 Task: Change scribble line colour to red.
Action: Mouse moved to (368, 270)
Screenshot: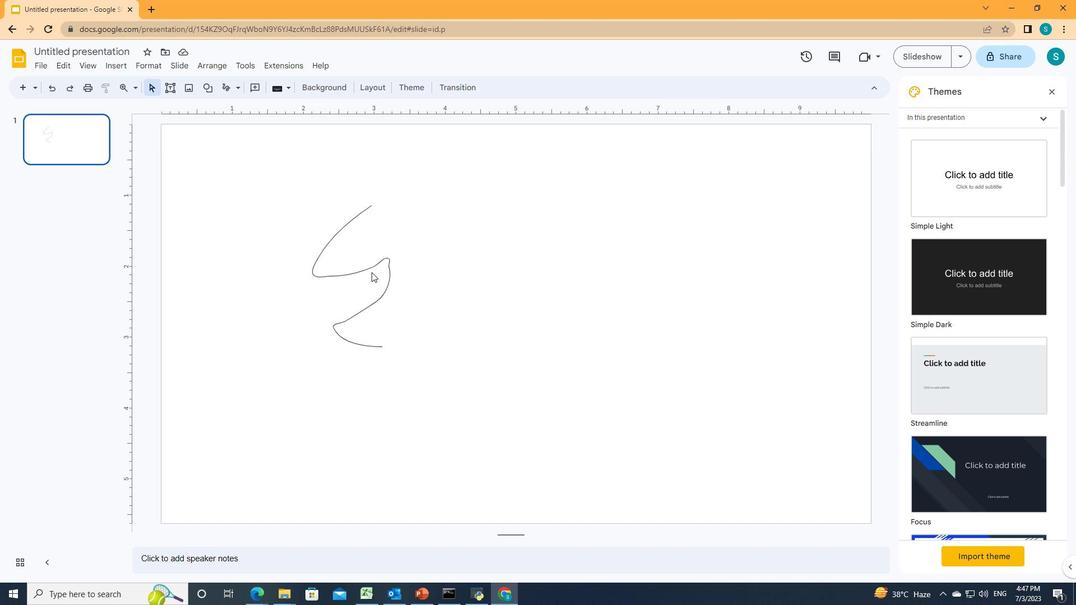 
Action: Mouse pressed left at (368, 270)
Screenshot: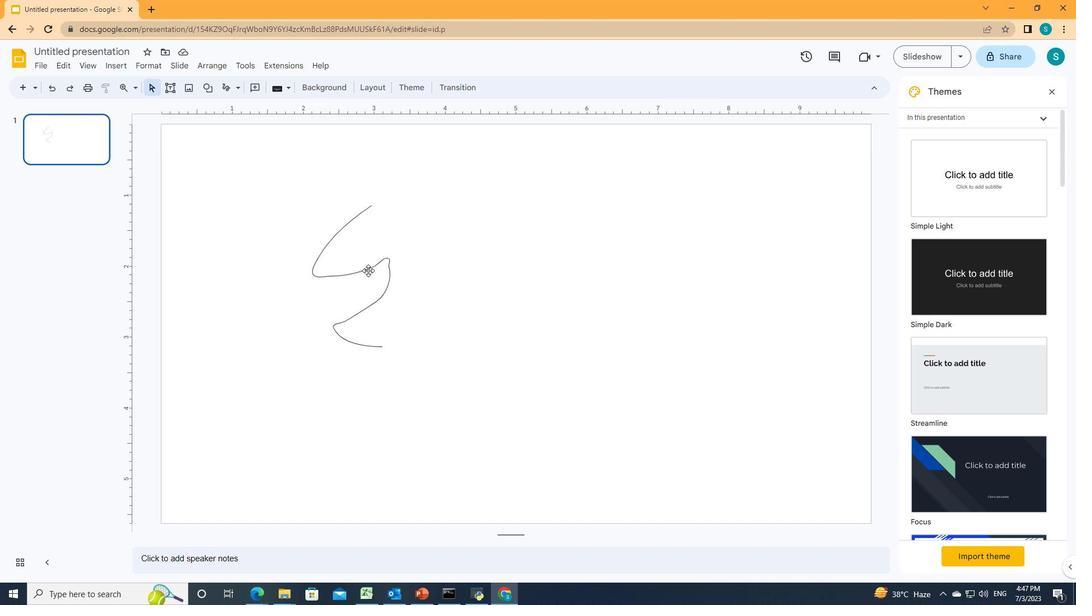 
Action: Mouse moved to (258, 86)
Screenshot: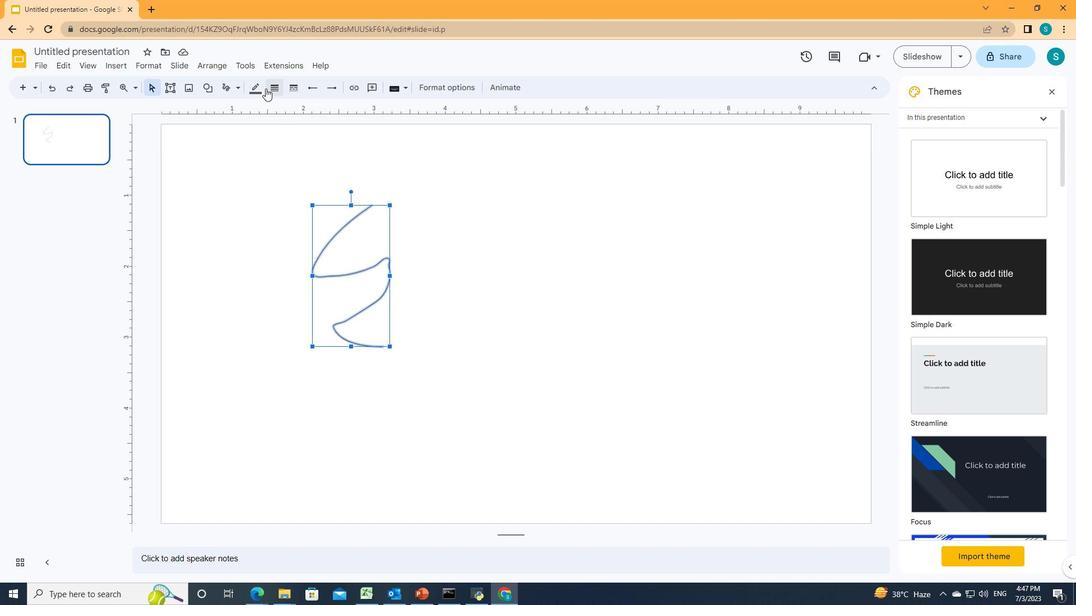 
Action: Mouse pressed left at (258, 86)
Screenshot: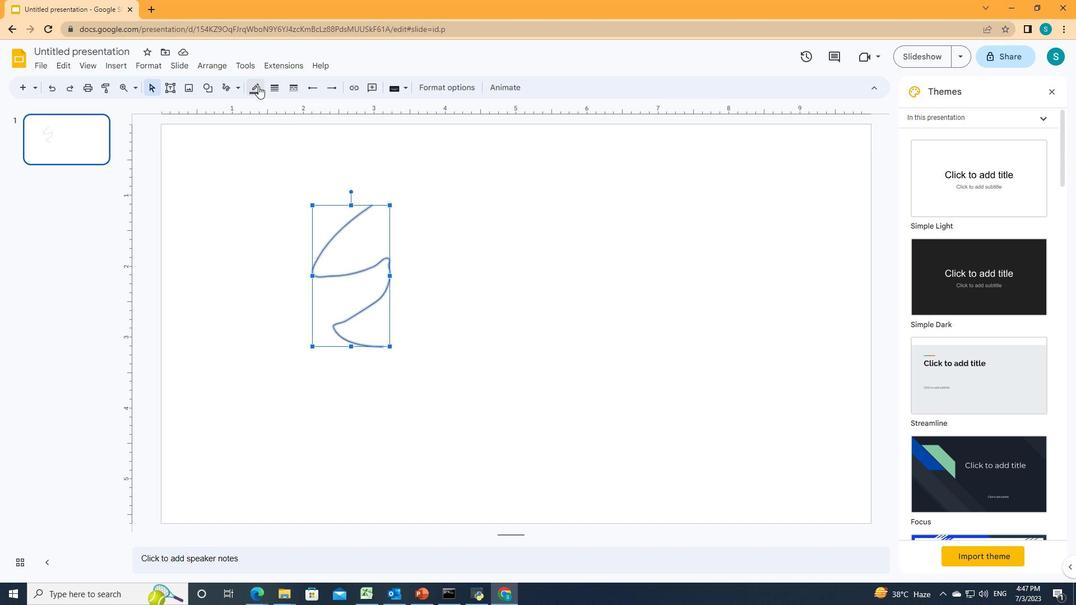 
Action: Mouse moved to (269, 195)
Screenshot: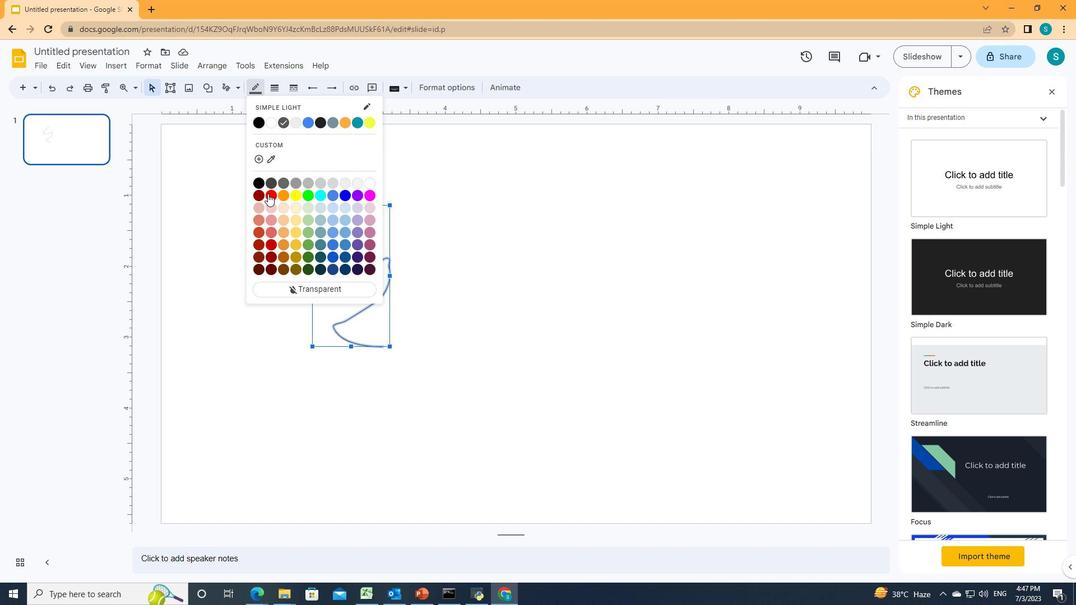 
Action: Mouse pressed left at (269, 195)
Screenshot: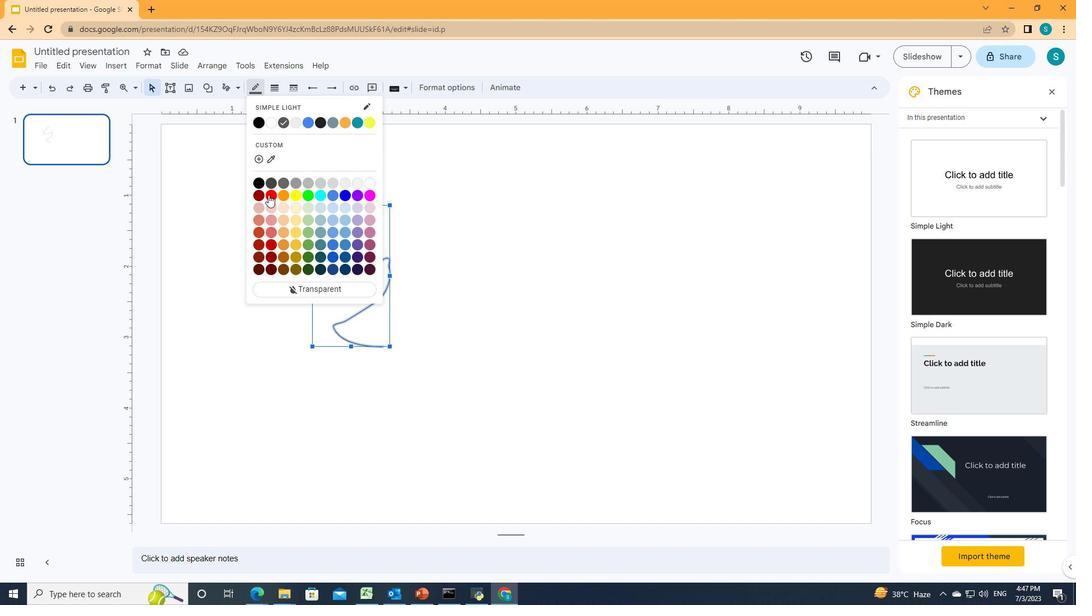 
Action: Mouse moved to (502, 292)
Screenshot: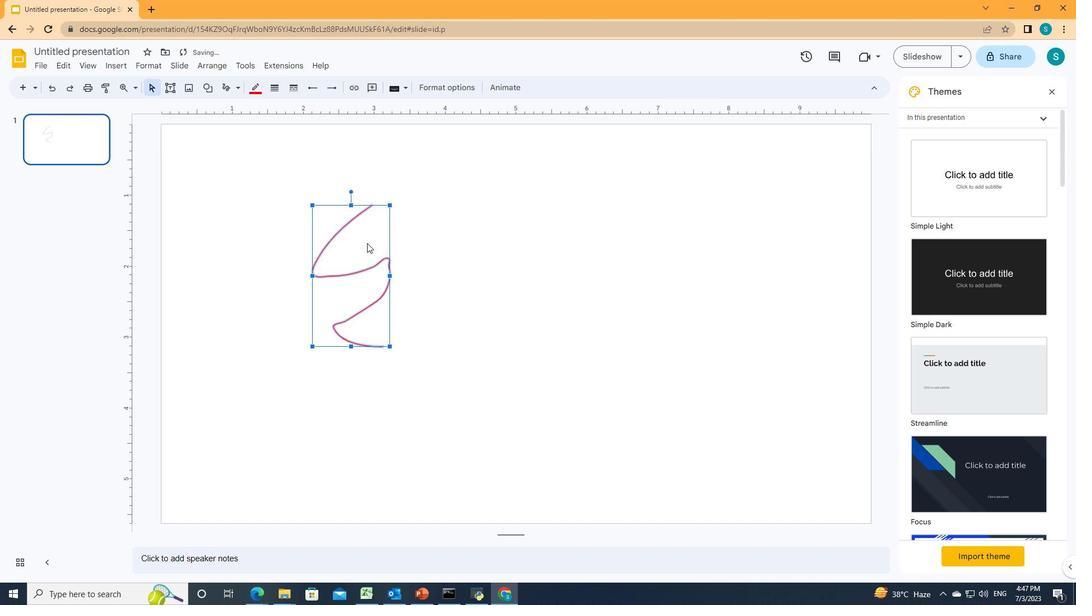 
